 Task: In job posts allow job post notifications turn off.
Action: Mouse moved to (594, 64)
Screenshot: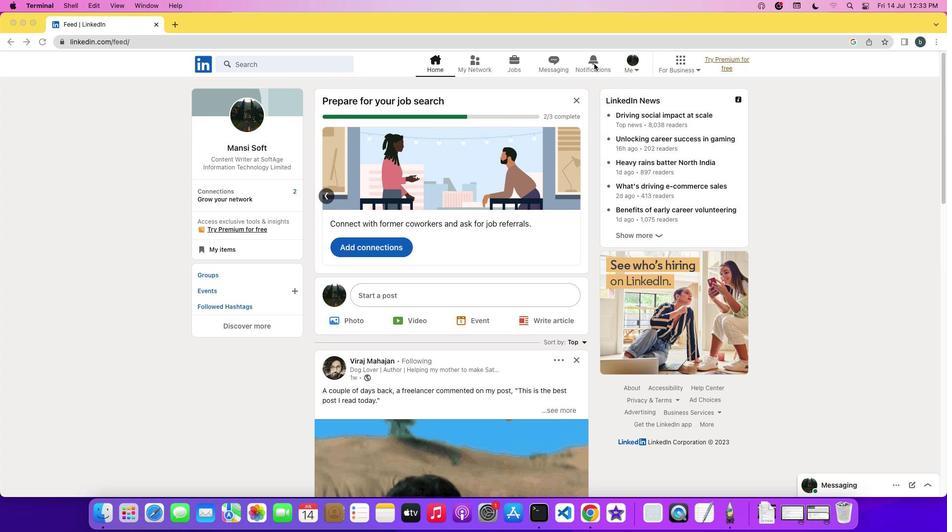 
Action: Mouse pressed left at (594, 64)
Screenshot: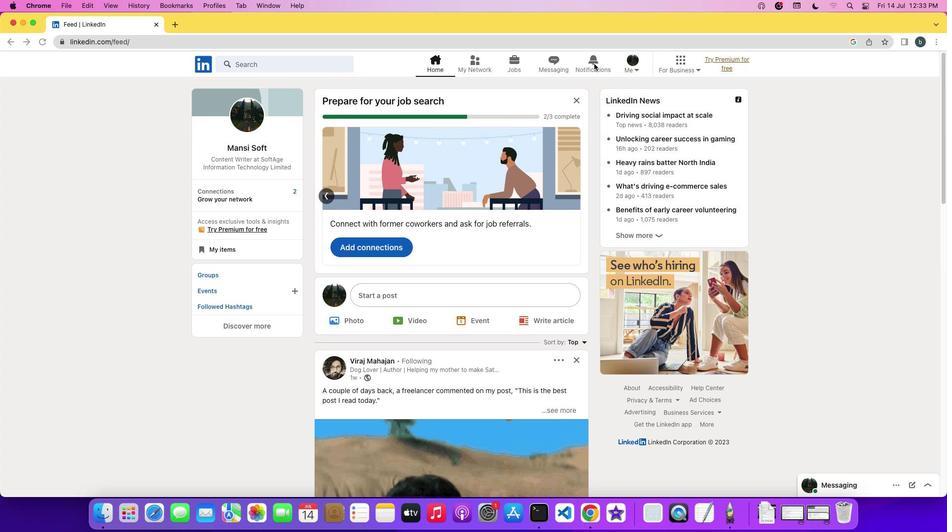 
Action: Mouse pressed left at (594, 64)
Screenshot: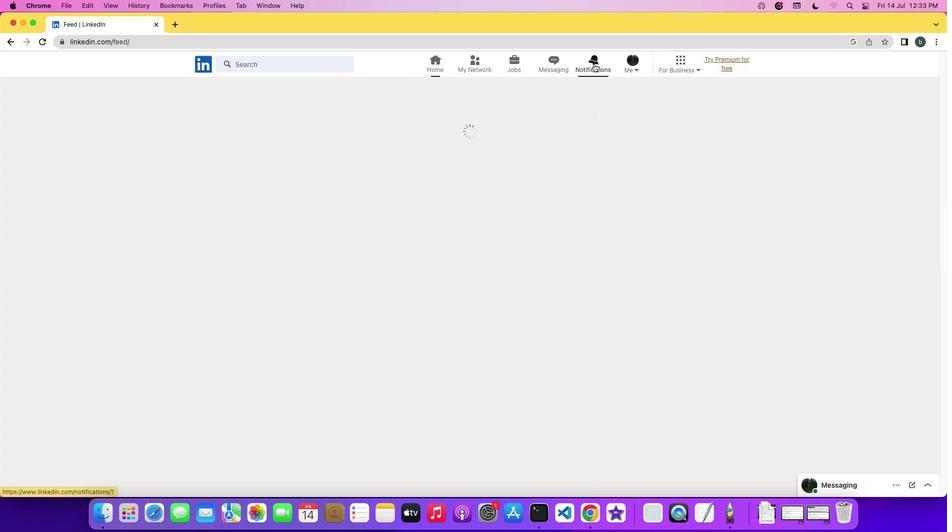 
Action: Mouse moved to (202, 130)
Screenshot: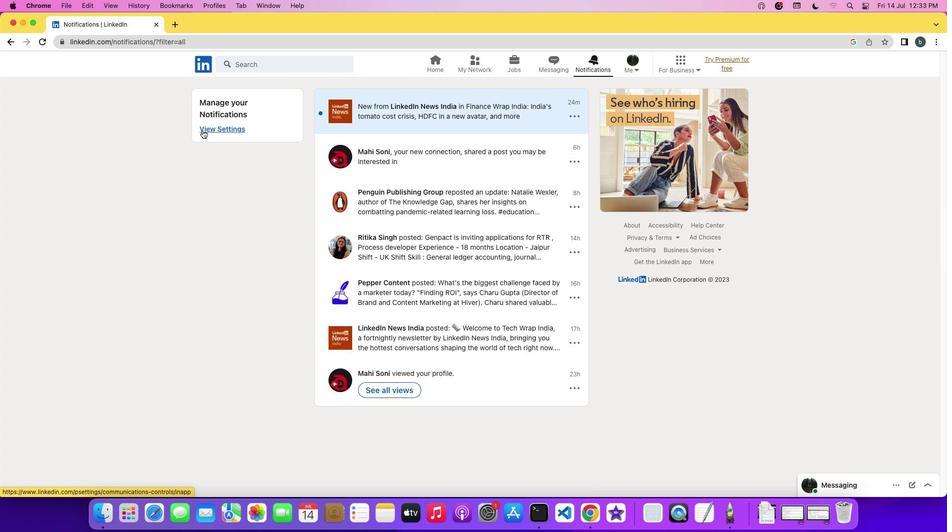 
Action: Mouse pressed left at (202, 130)
Screenshot: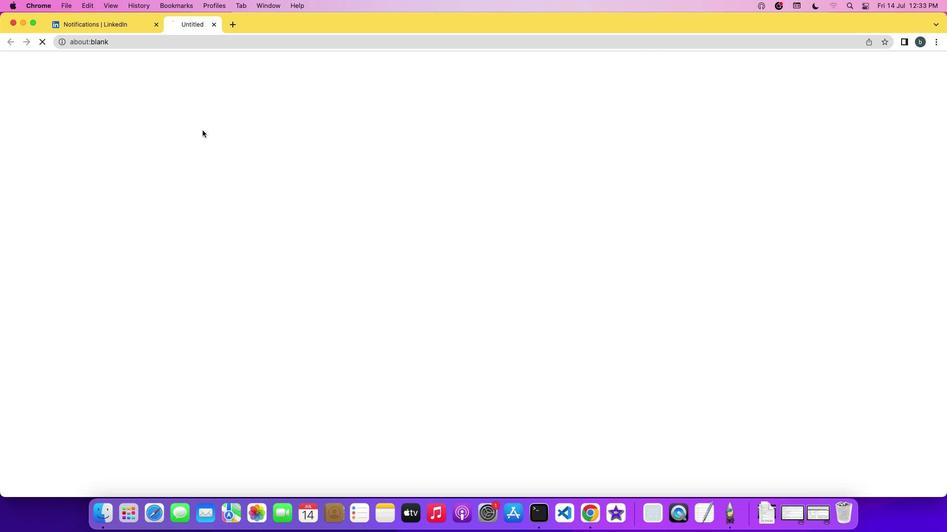 
Action: Mouse moved to (443, 136)
Screenshot: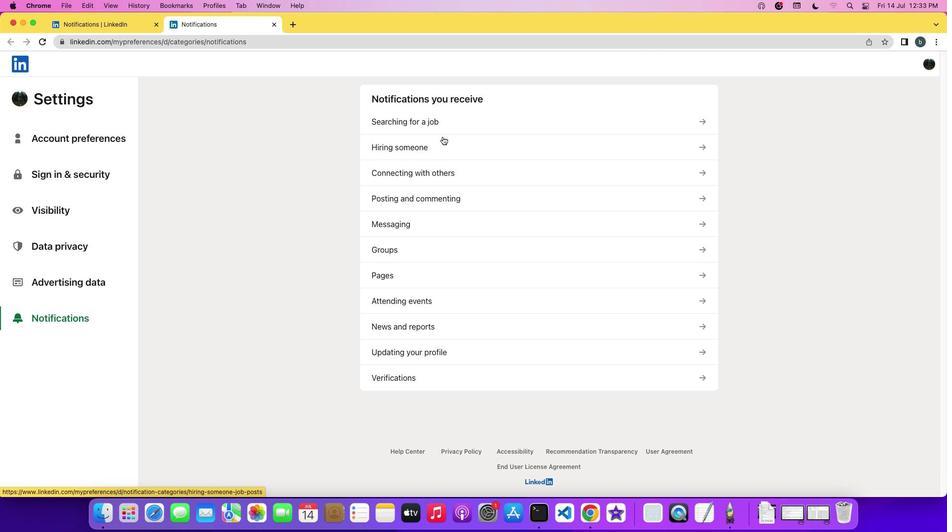 
Action: Mouse pressed left at (443, 136)
Screenshot: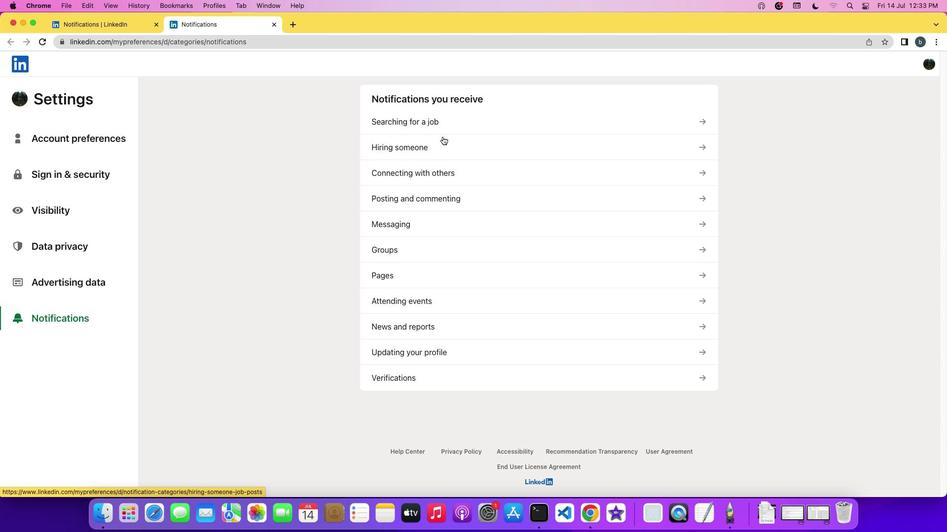 
Action: Mouse moved to (692, 160)
Screenshot: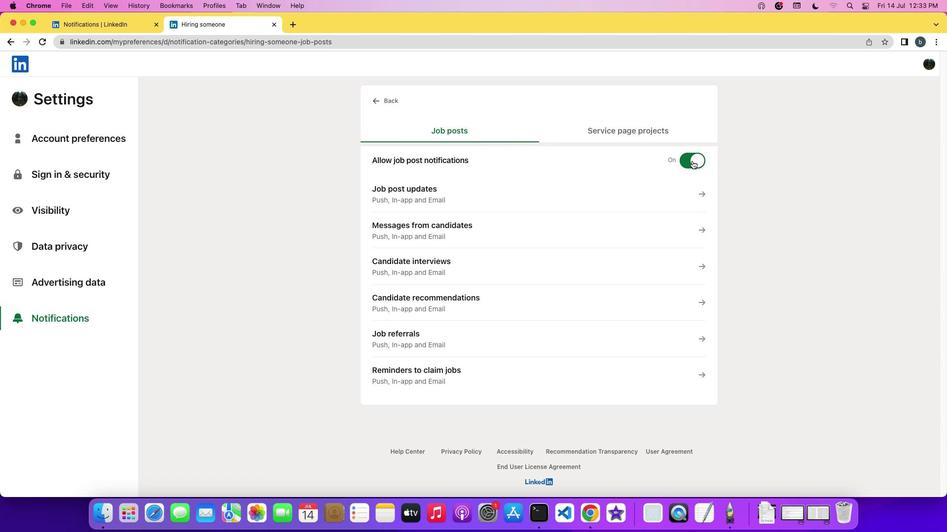 
Action: Mouse pressed left at (692, 160)
Screenshot: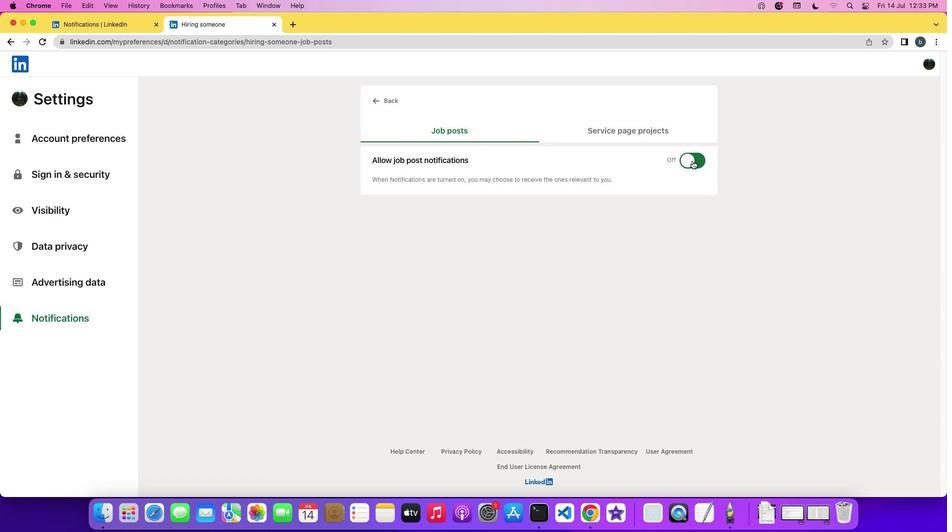 
Action: Mouse moved to (709, 173)
Screenshot: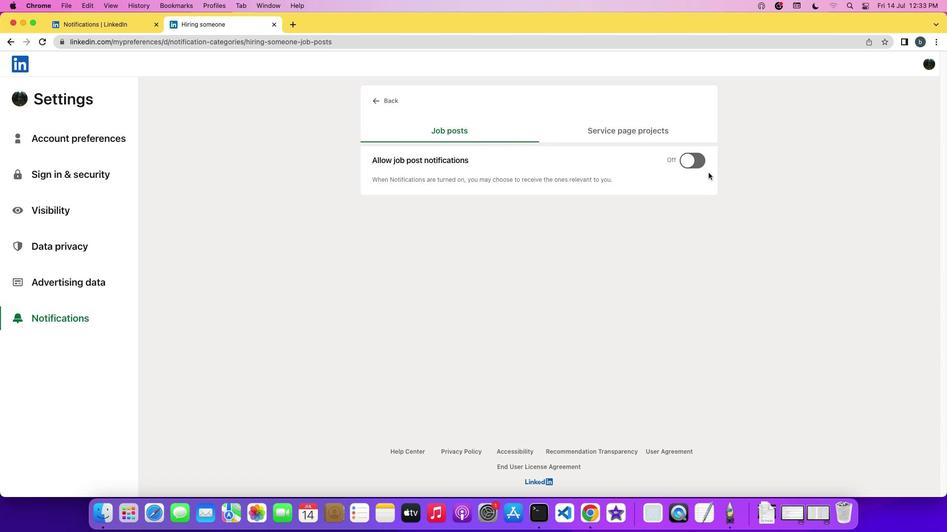 
